 Task: Select Calls: Show Incoming Calls.
Action: Mouse moved to (265, 533)
Screenshot: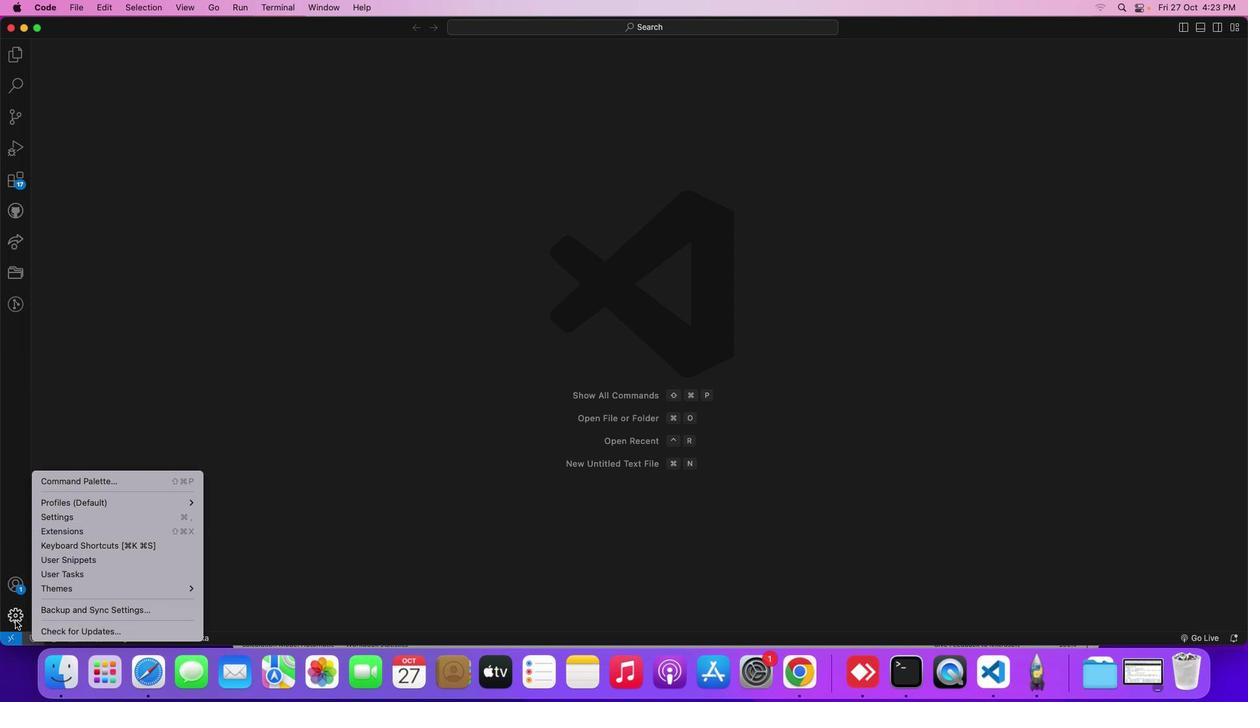 
Action: Mouse pressed left at (265, 533)
Screenshot: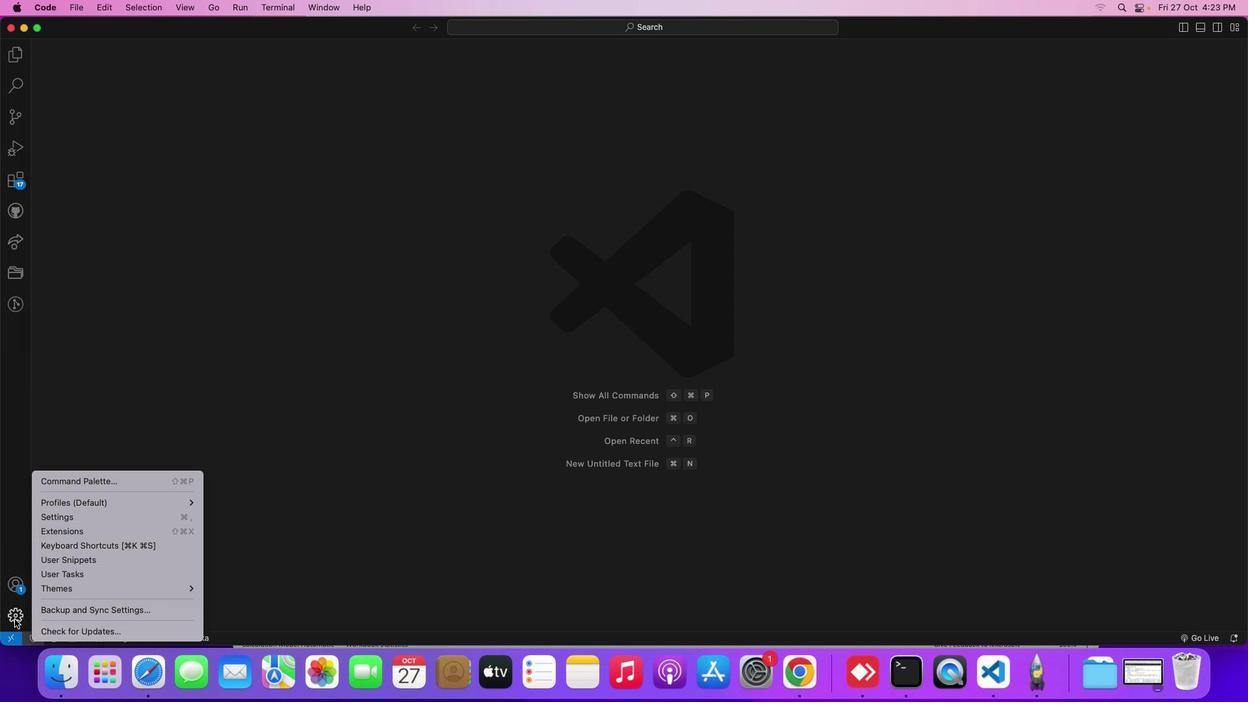 
Action: Mouse moved to (332, 423)
Screenshot: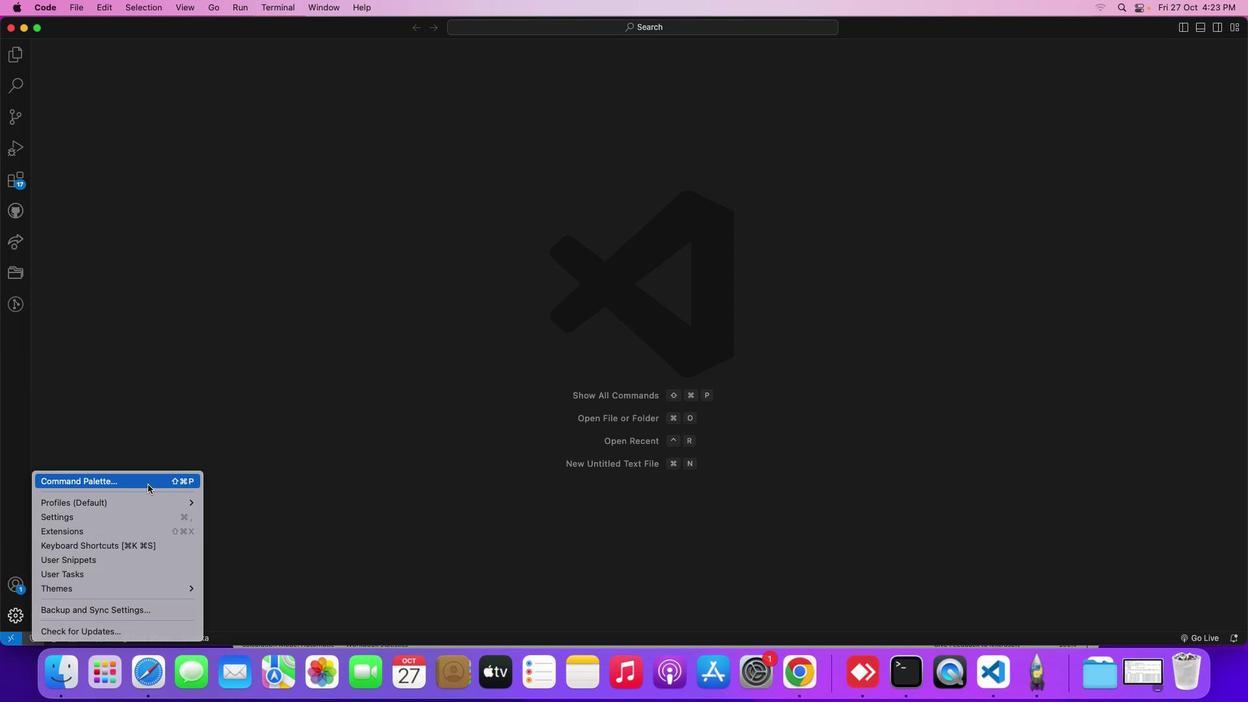 
Action: Mouse pressed left at (332, 423)
Screenshot: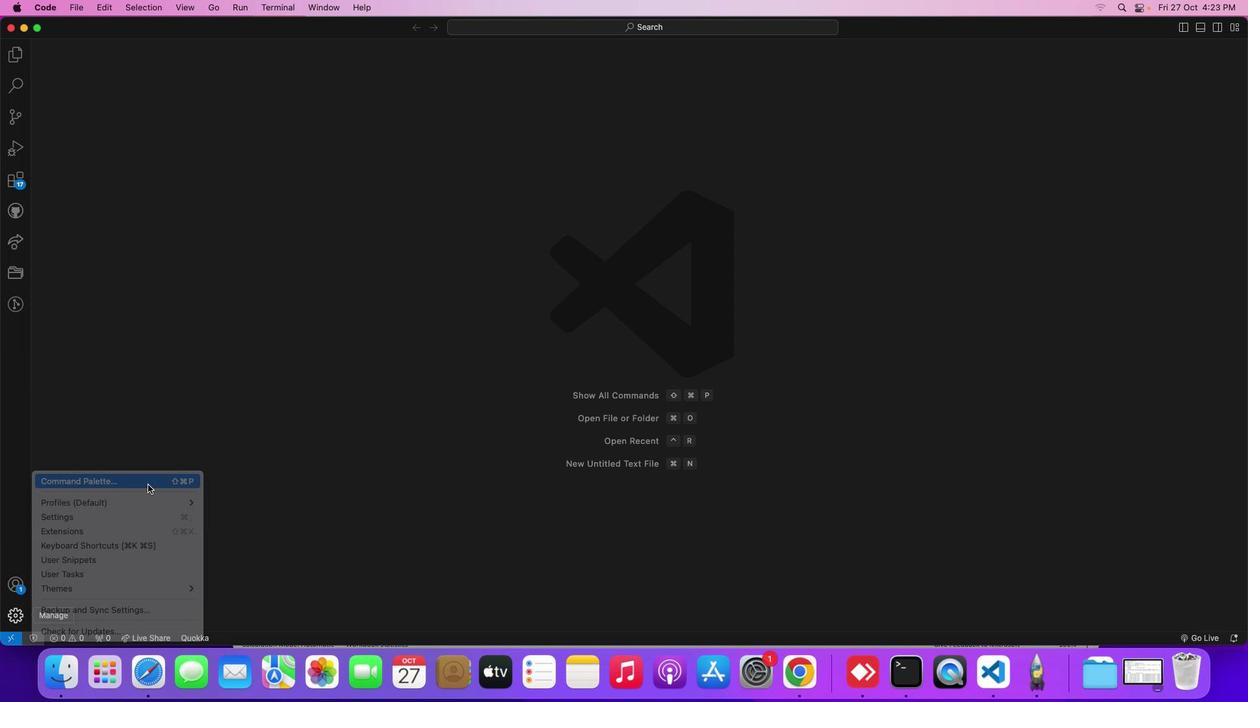 
Action: Mouse moved to (518, 158)
Screenshot: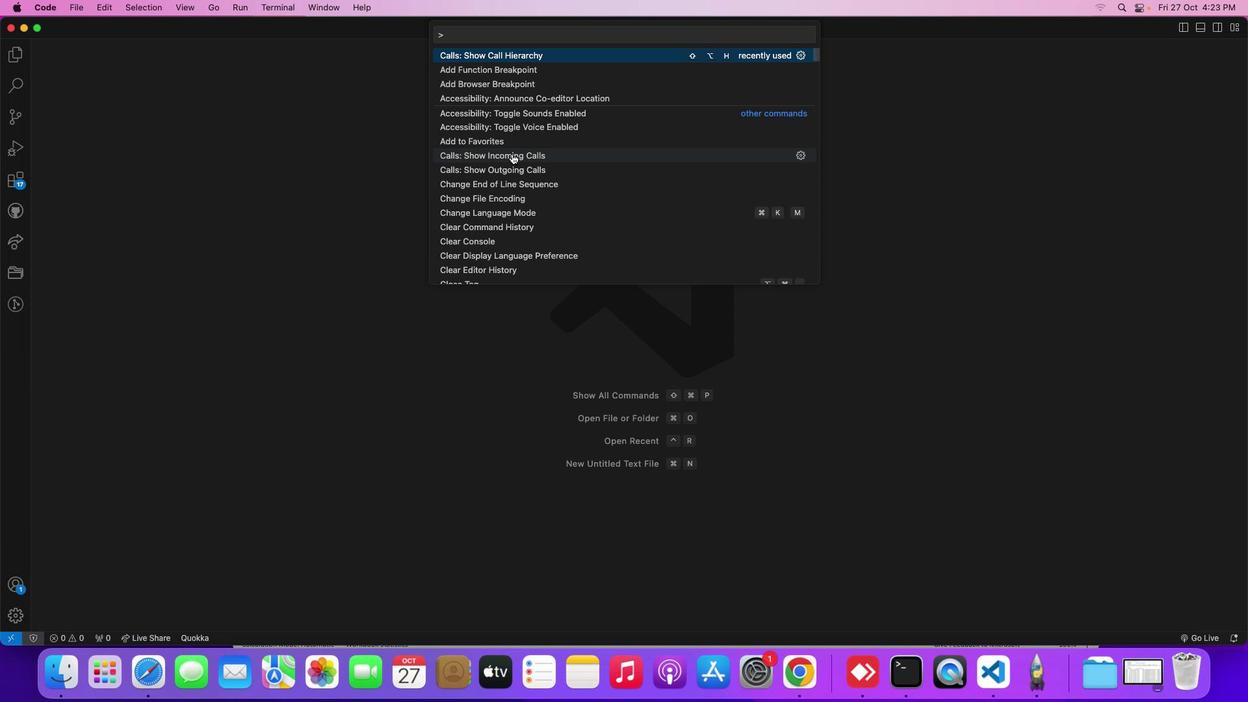 
Action: Mouse pressed left at (518, 158)
Screenshot: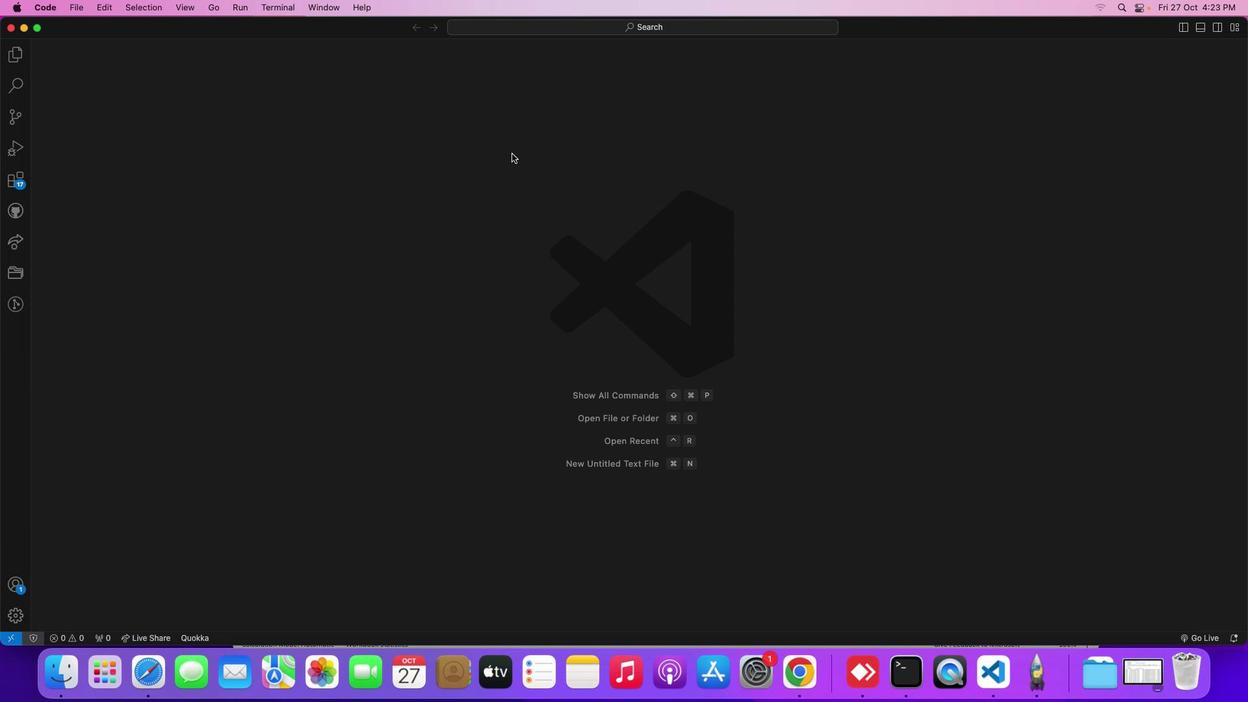 
Action: Mouse moved to (582, 170)
Screenshot: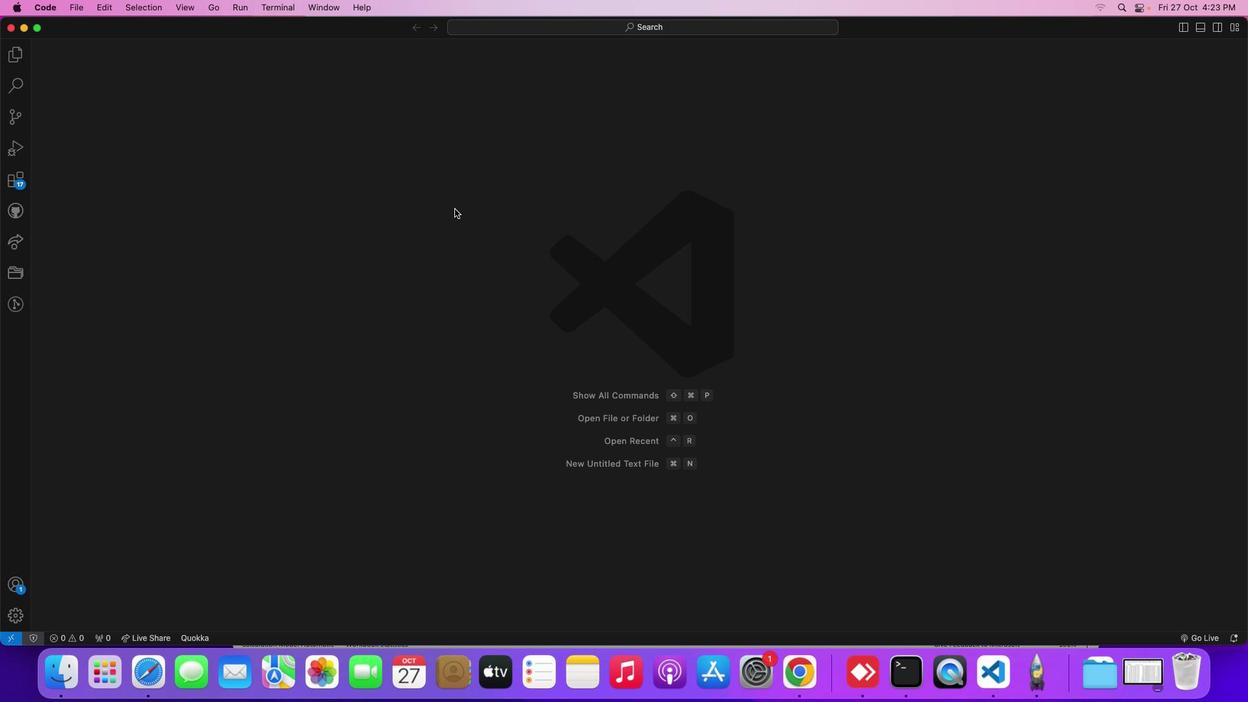 
